 Task: Learn more about a sales navigator core.
Action: Mouse moved to (699, 94)
Screenshot: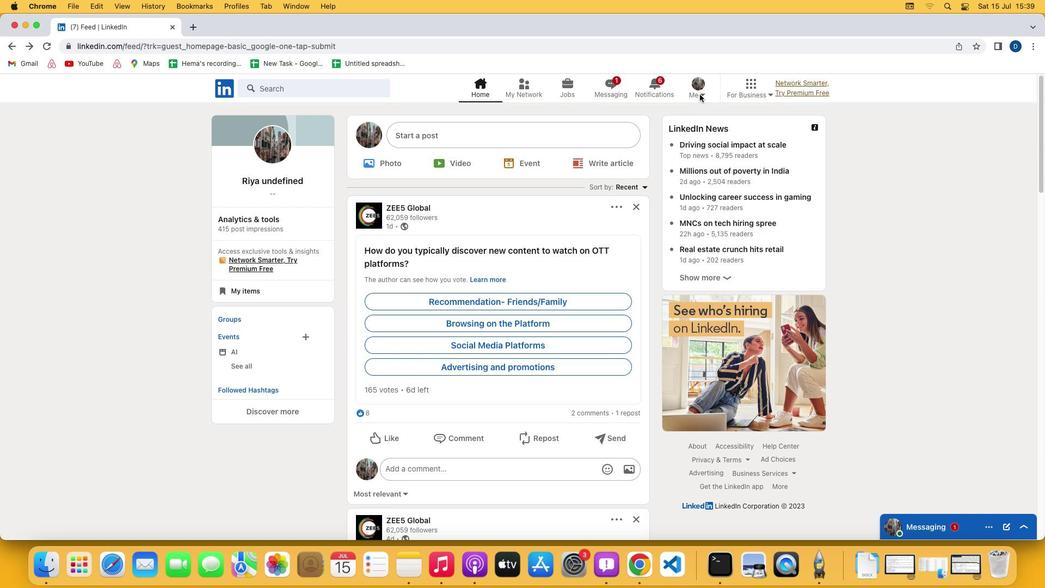 
Action: Mouse pressed left at (699, 94)
Screenshot: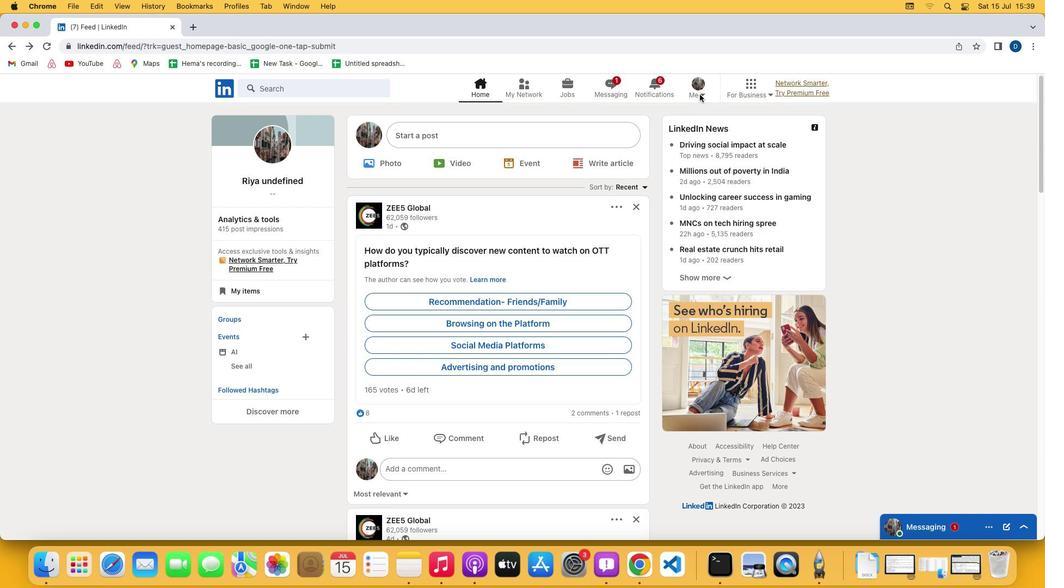 
Action: Mouse moved to (700, 94)
Screenshot: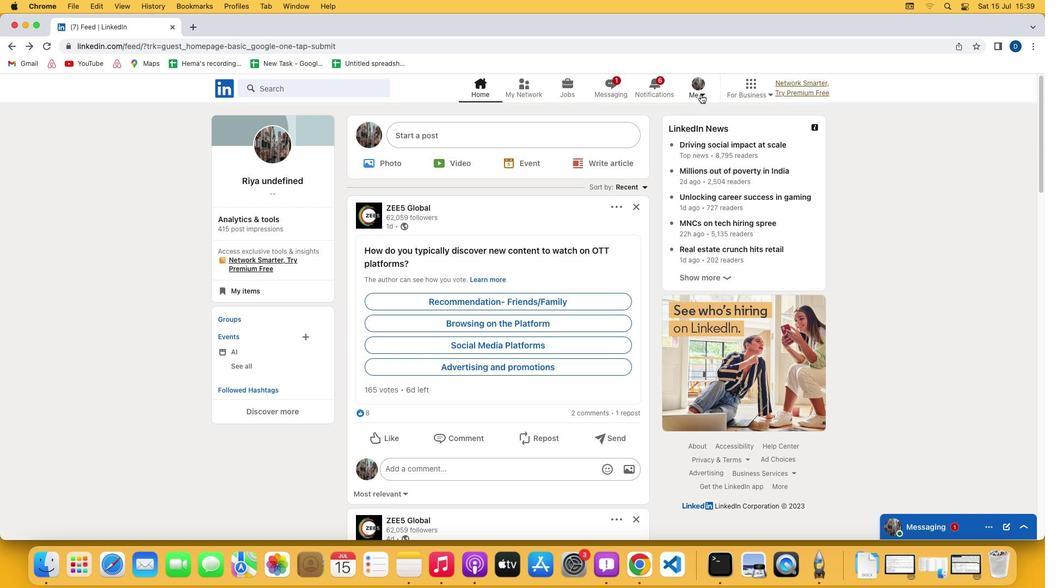 
Action: Mouse pressed left at (700, 94)
Screenshot: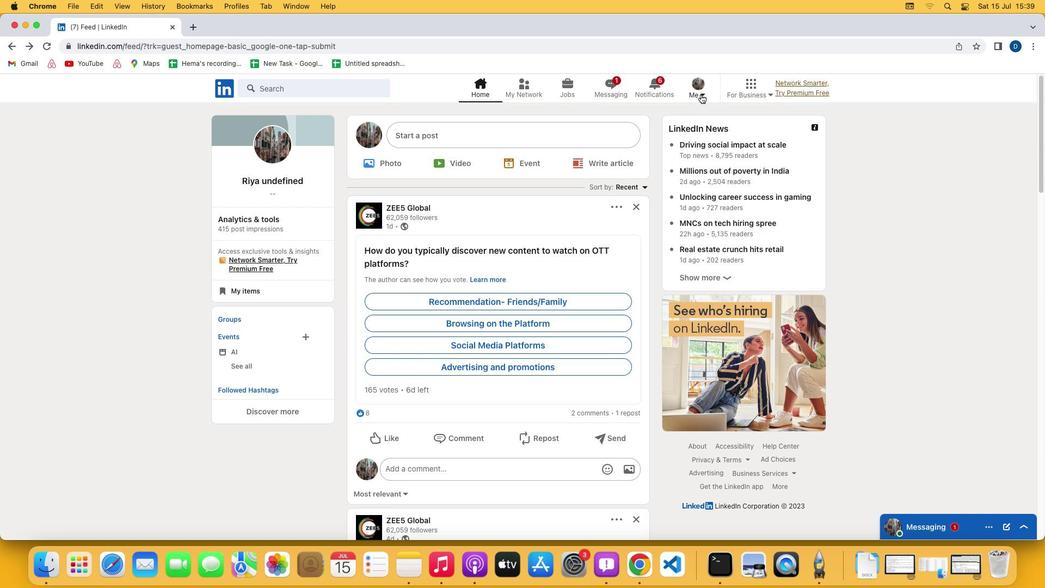 
Action: Mouse moved to (607, 209)
Screenshot: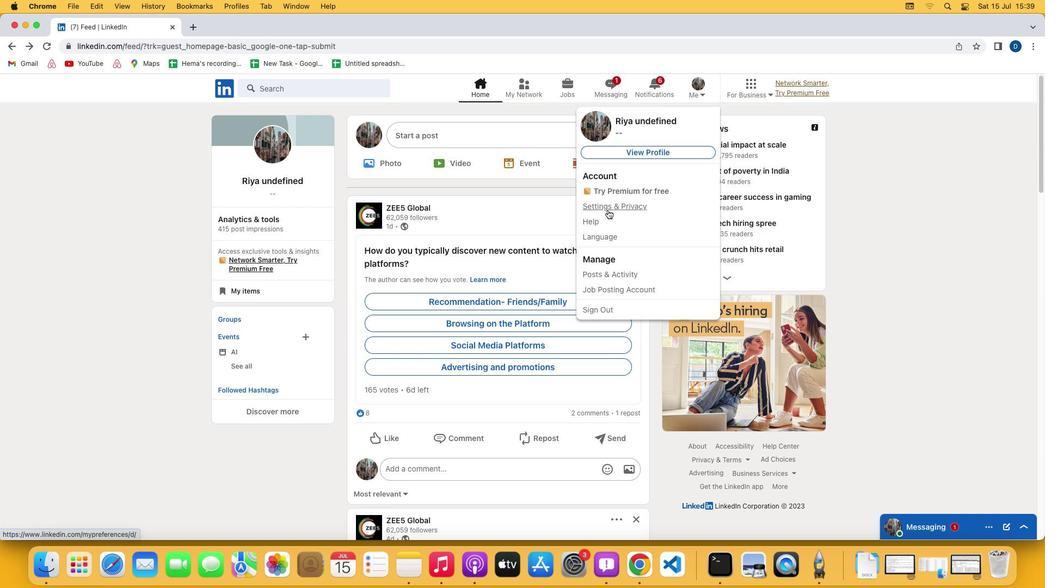 
Action: Mouse pressed left at (607, 209)
Screenshot: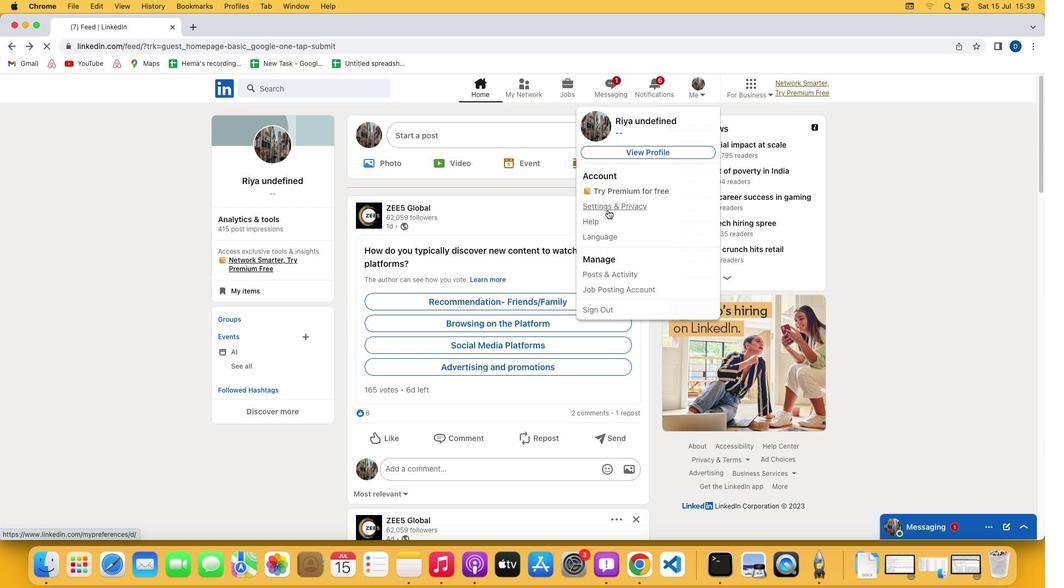 
Action: Mouse moved to (510, 351)
Screenshot: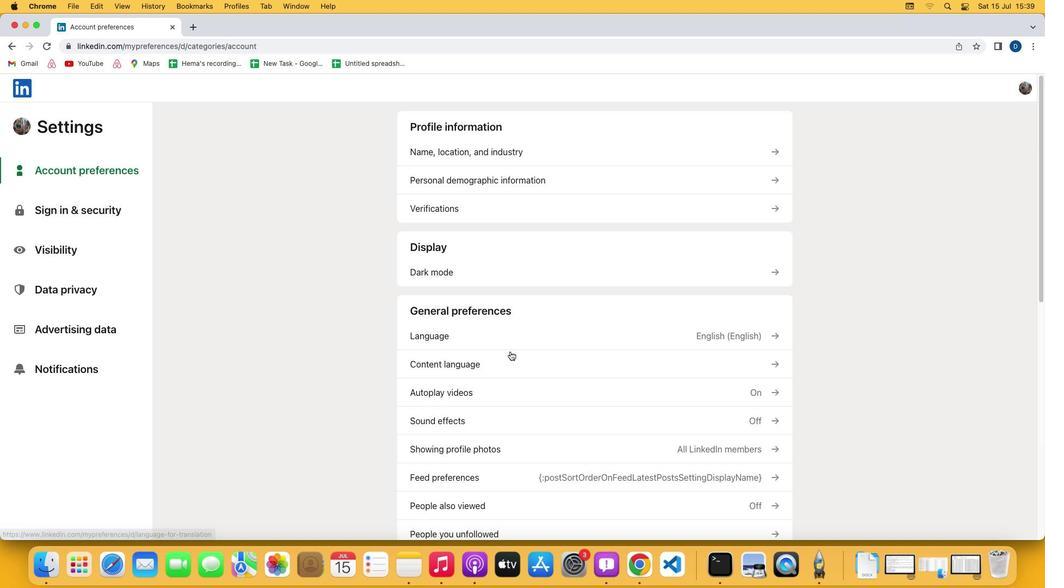 
Action: Mouse scrolled (510, 351) with delta (0, 0)
Screenshot: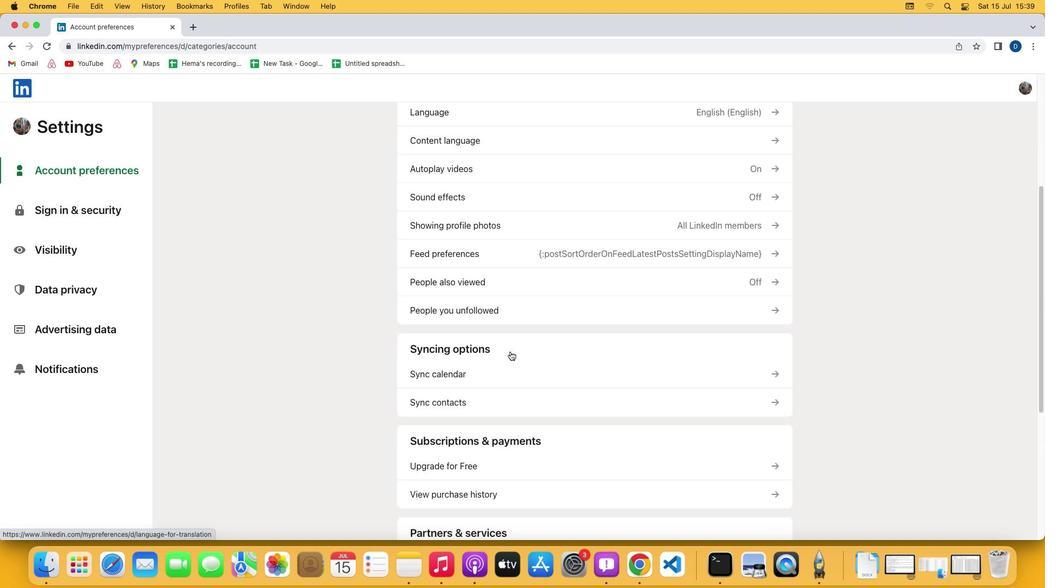 
Action: Mouse scrolled (510, 351) with delta (0, 0)
Screenshot: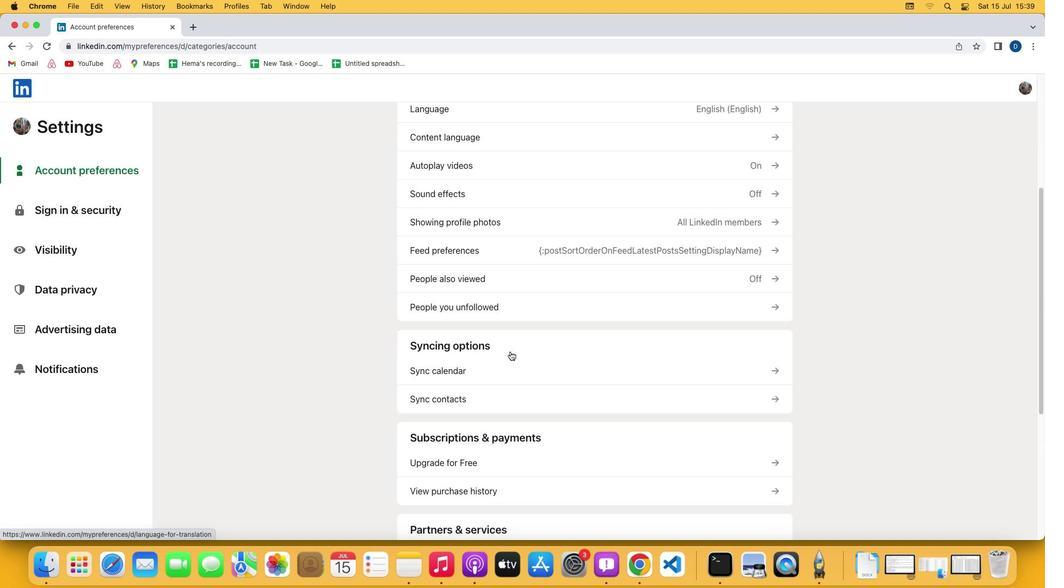 
Action: Mouse scrolled (510, 351) with delta (0, -1)
Screenshot: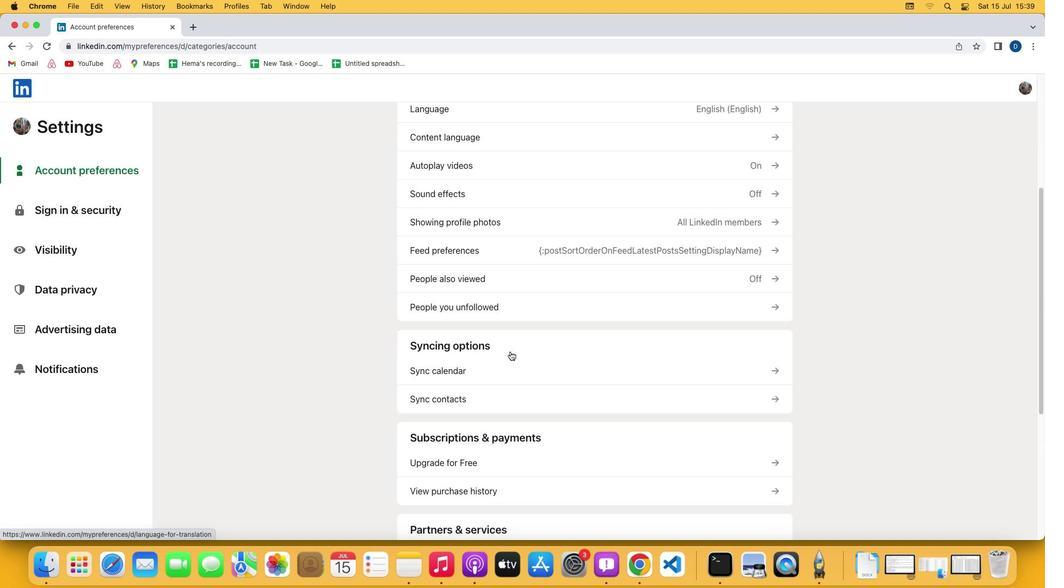 
Action: Mouse scrolled (510, 351) with delta (0, -2)
Screenshot: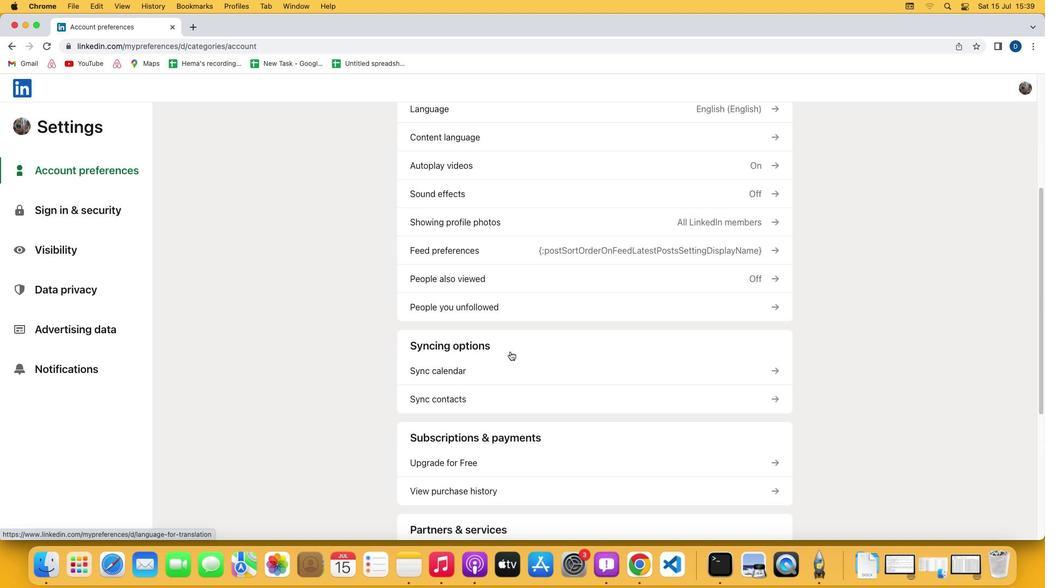 
Action: Mouse scrolled (510, 351) with delta (0, 0)
Screenshot: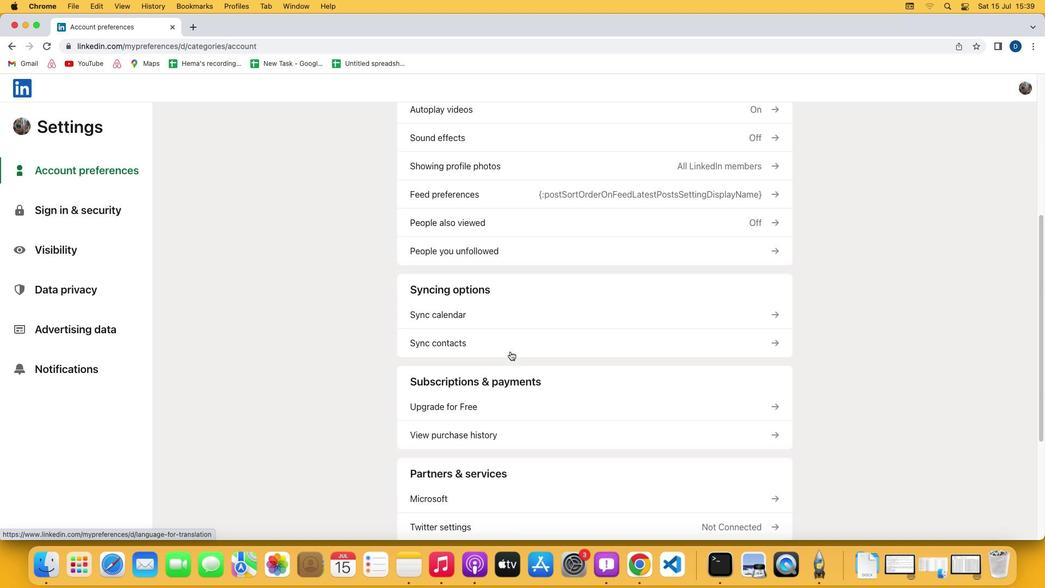 
Action: Mouse scrolled (510, 351) with delta (0, 0)
Screenshot: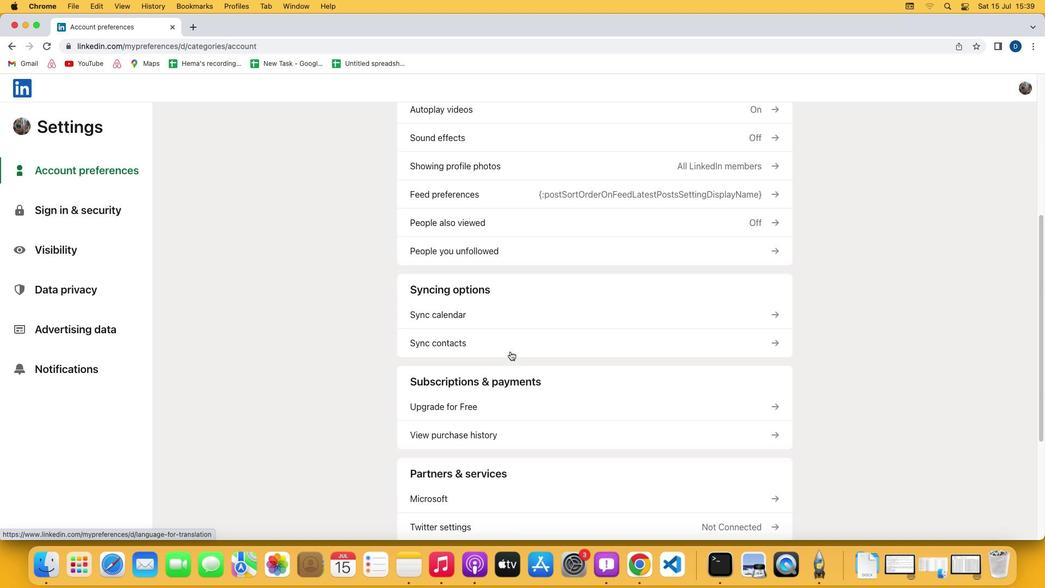 
Action: Mouse scrolled (510, 351) with delta (0, -1)
Screenshot: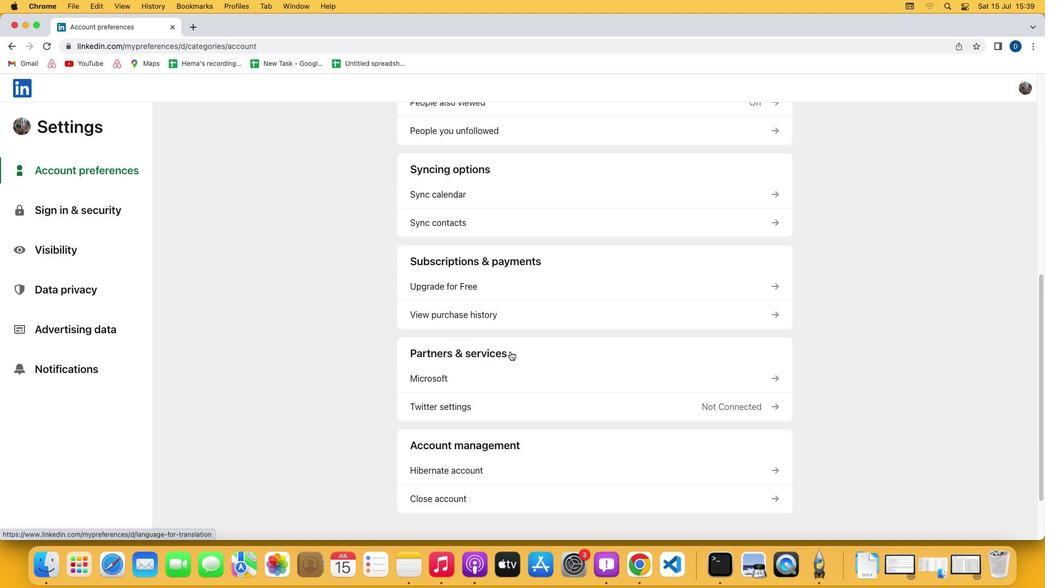 
Action: Mouse scrolled (510, 351) with delta (0, -2)
Screenshot: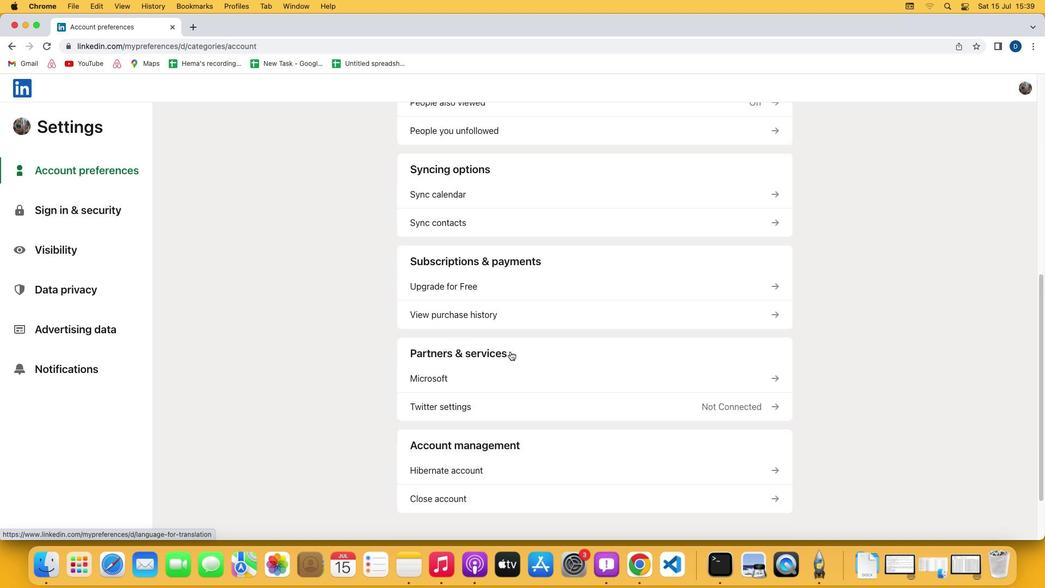 
Action: Mouse moved to (481, 285)
Screenshot: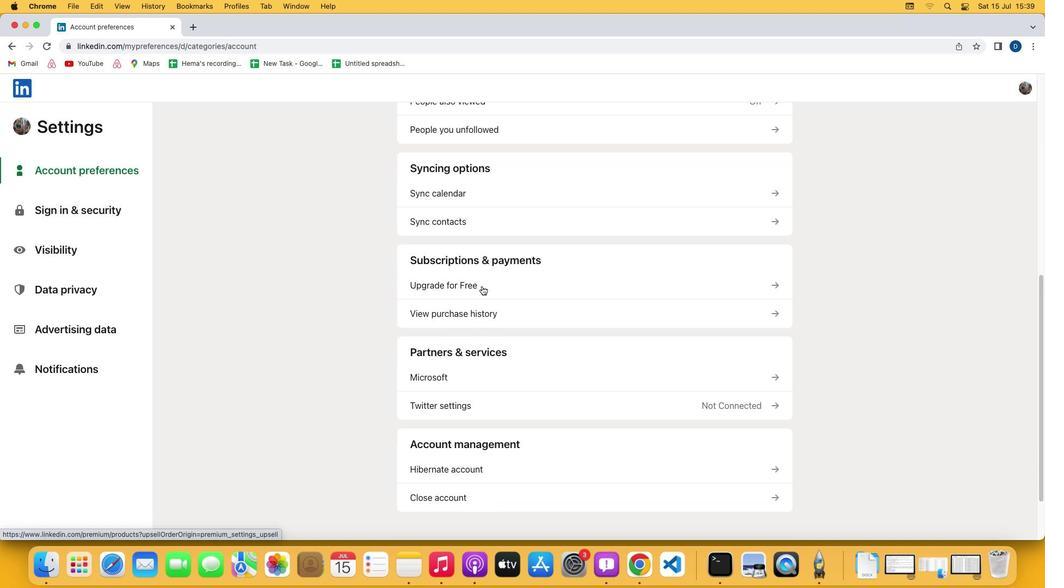 
Action: Mouse pressed left at (481, 285)
Screenshot: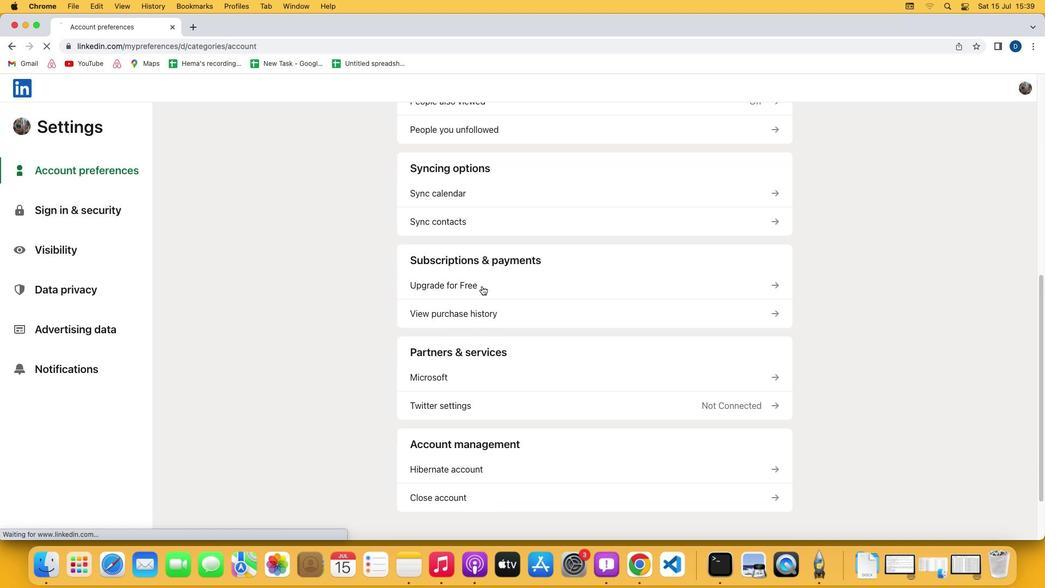 
Action: Mouse moved to (426, 295)
Screenshot: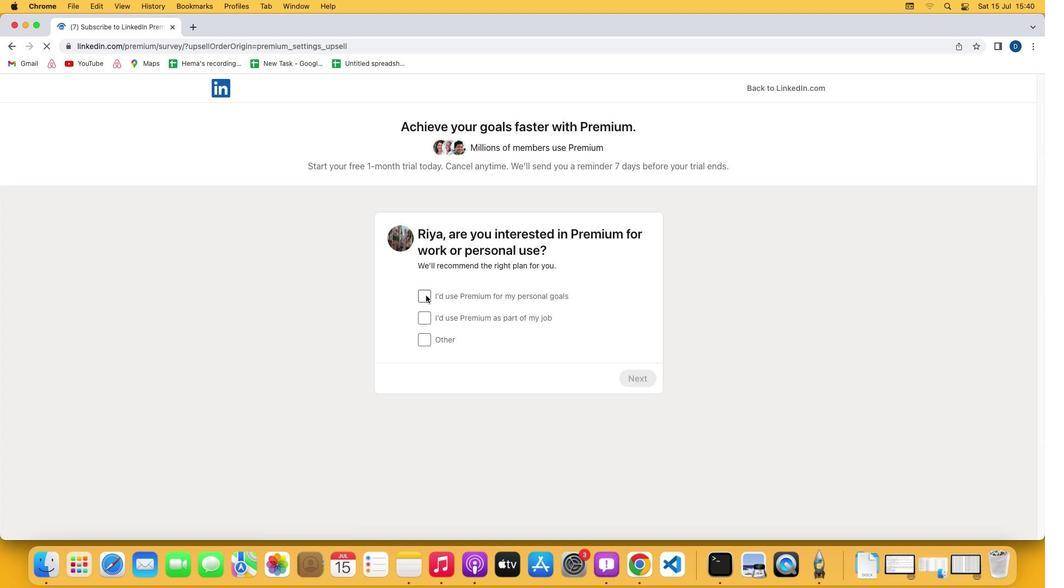 
Action: Mouse pressed left at (426, 295)
Screenshot: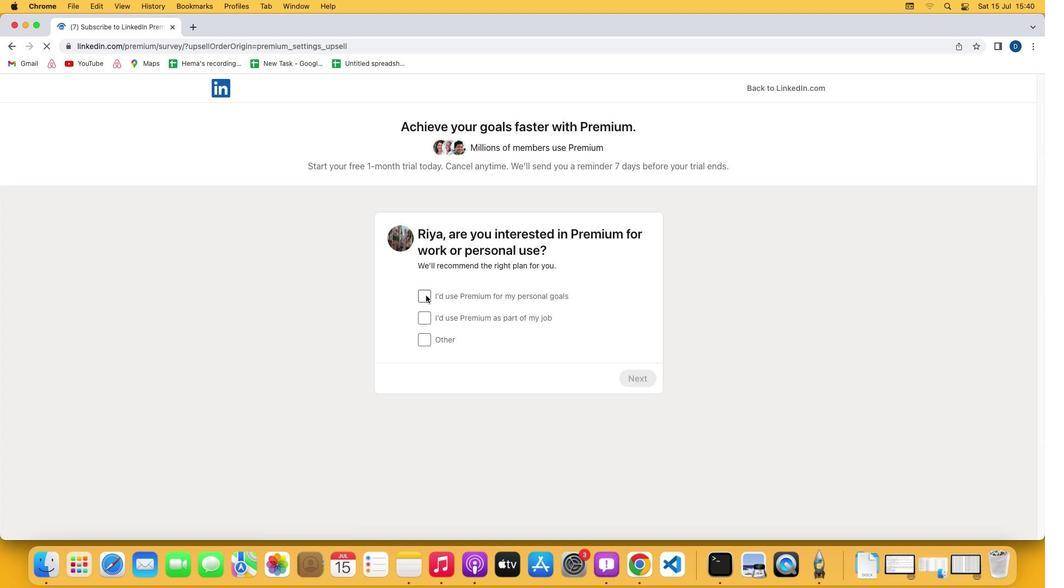 
Action: Mouse moved to (643, 384)
Screenshot: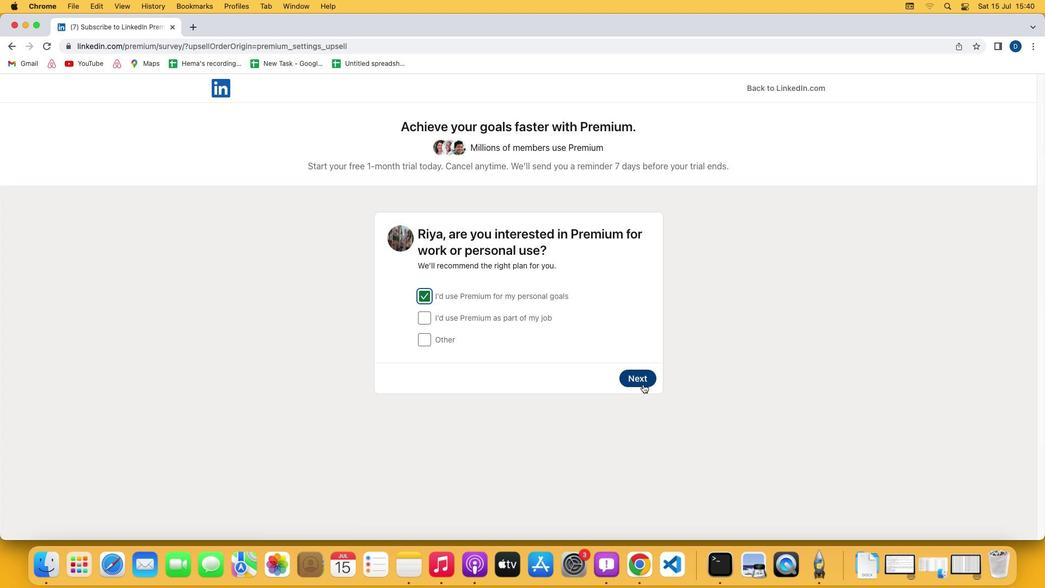 
Action: Mouse pressed left at (643, 384)
Screenshot: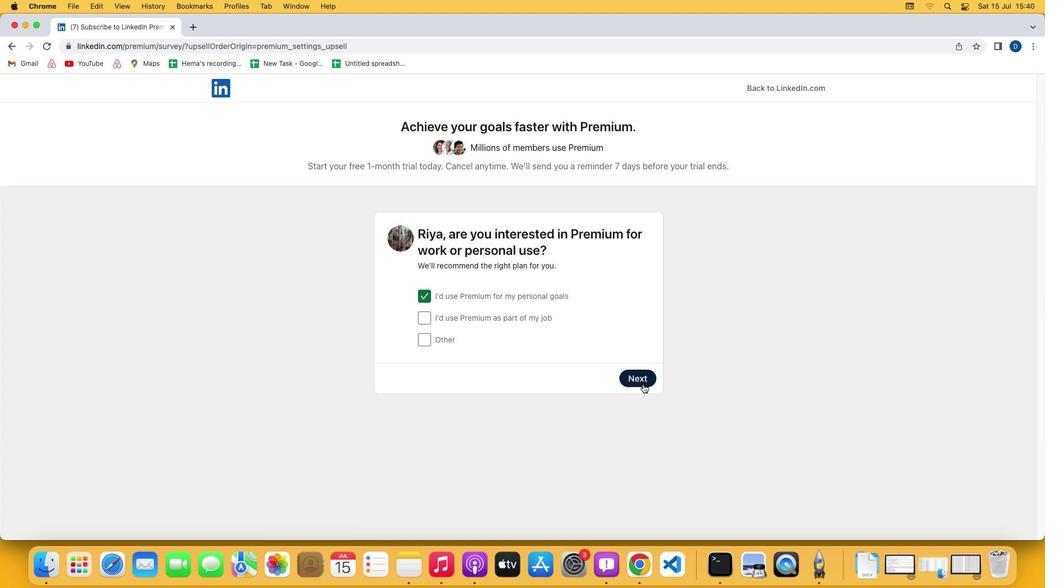 
Action: Mouse moved to (632, 438)
Screenshot: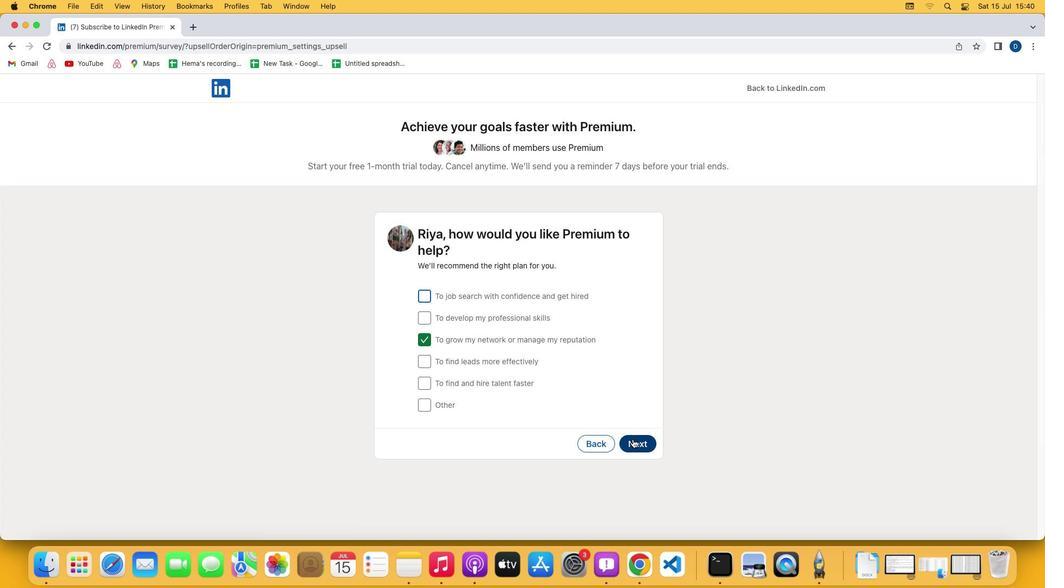 
Action: Mouse pressed left at (632, 438)
Screenshot: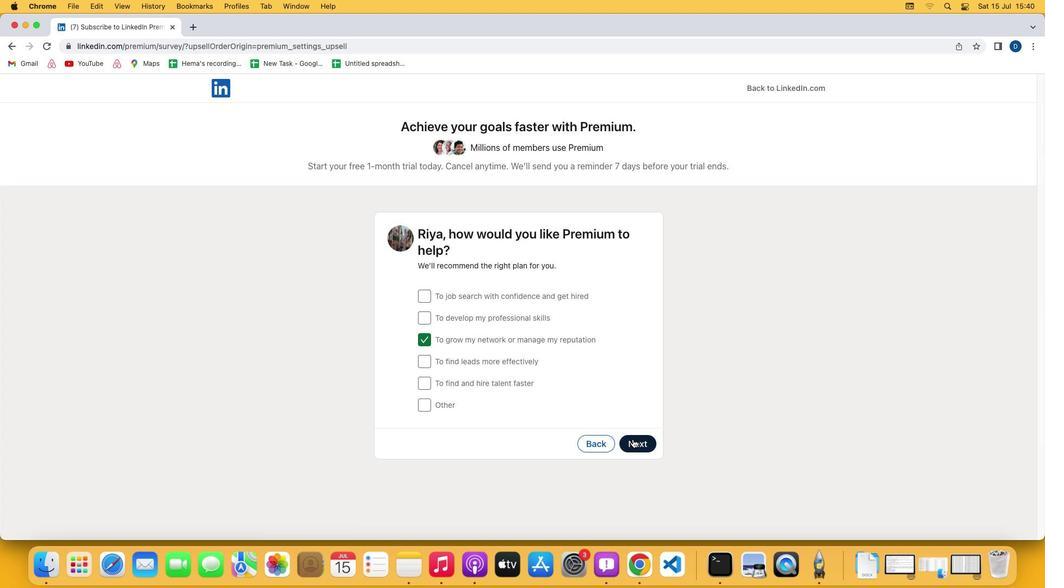 
Action: Mouse moved to (424, 360)
Screenshot: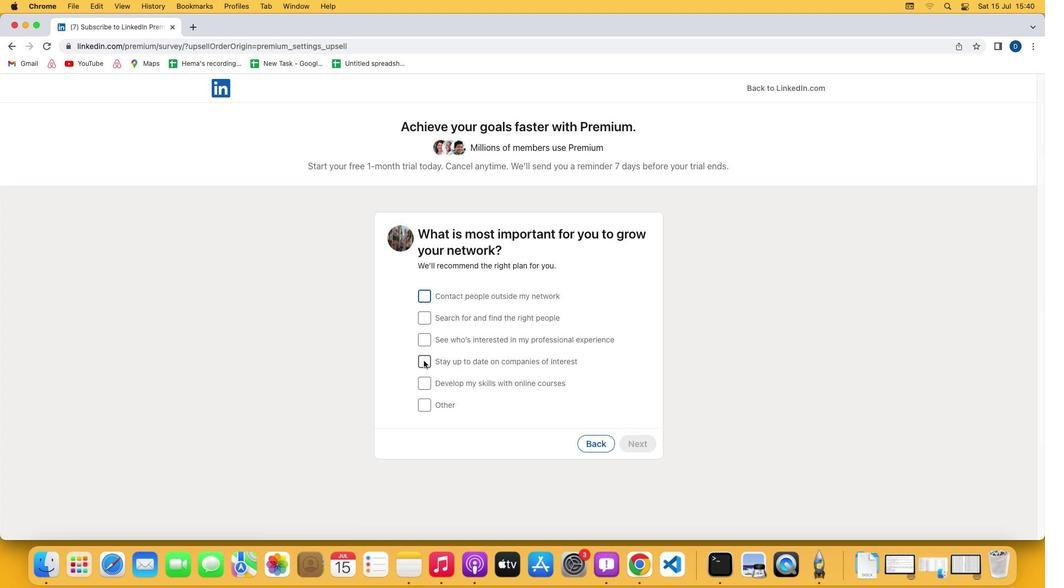 
Action: Mouse pressed left at (424, 360)
Screenshot: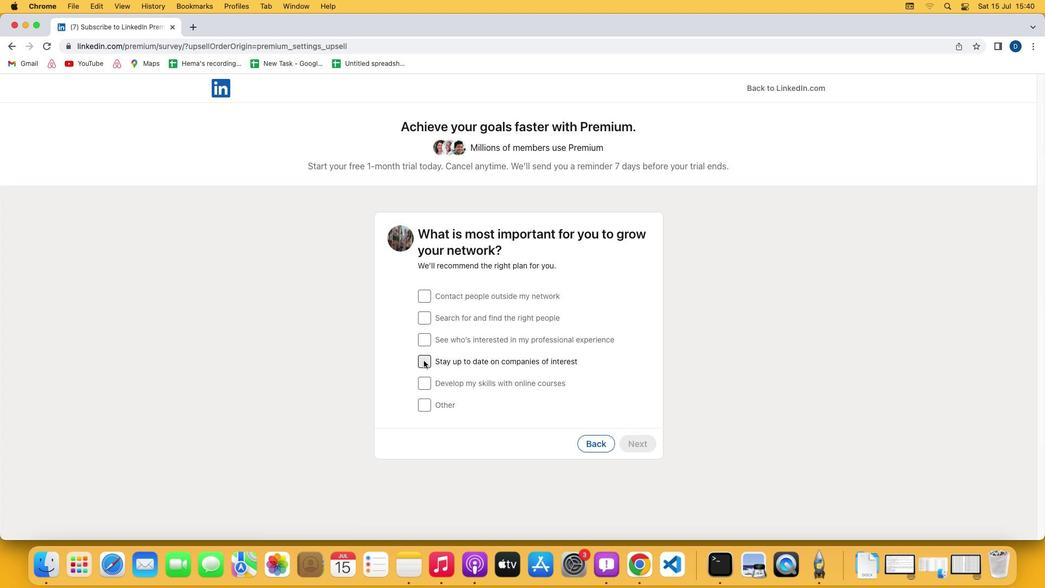 
Action: Mouse moved to (639, 445)
Screenshot: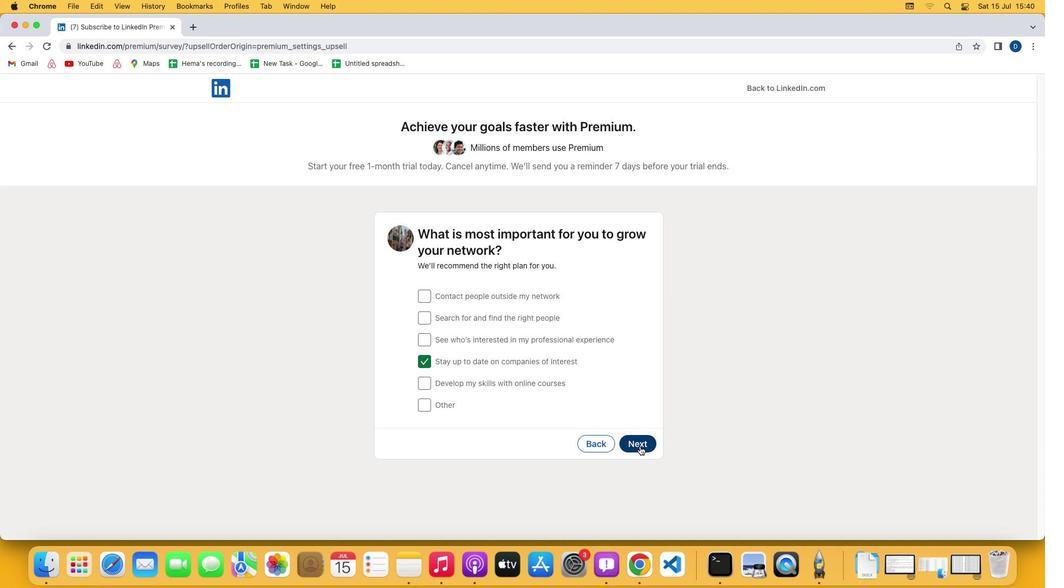 
Action: Mouse pressed left at (639, 445)
Screenshot: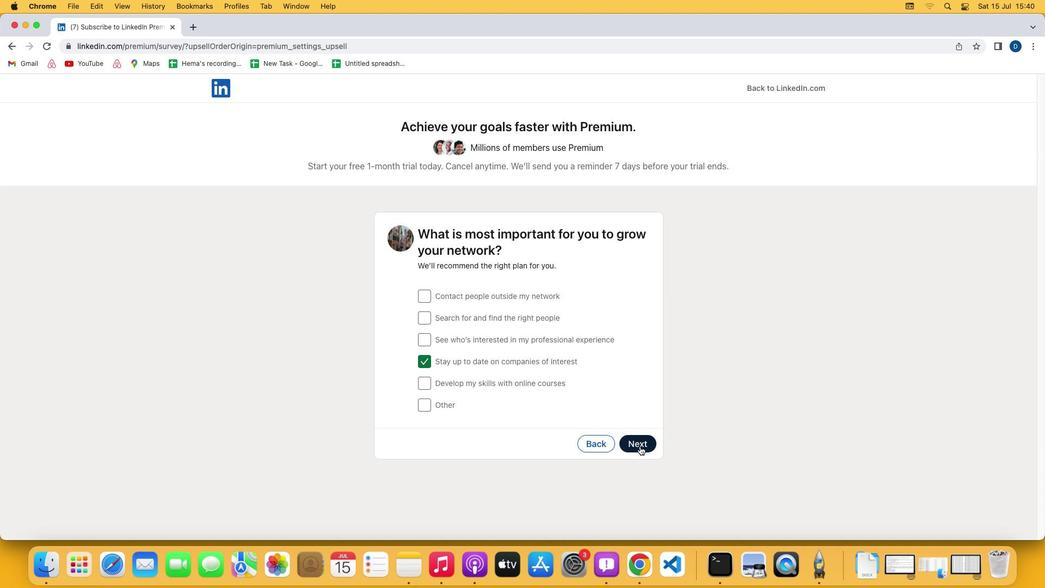 
Action: Mouse moved to (280, 534)
Screenshot: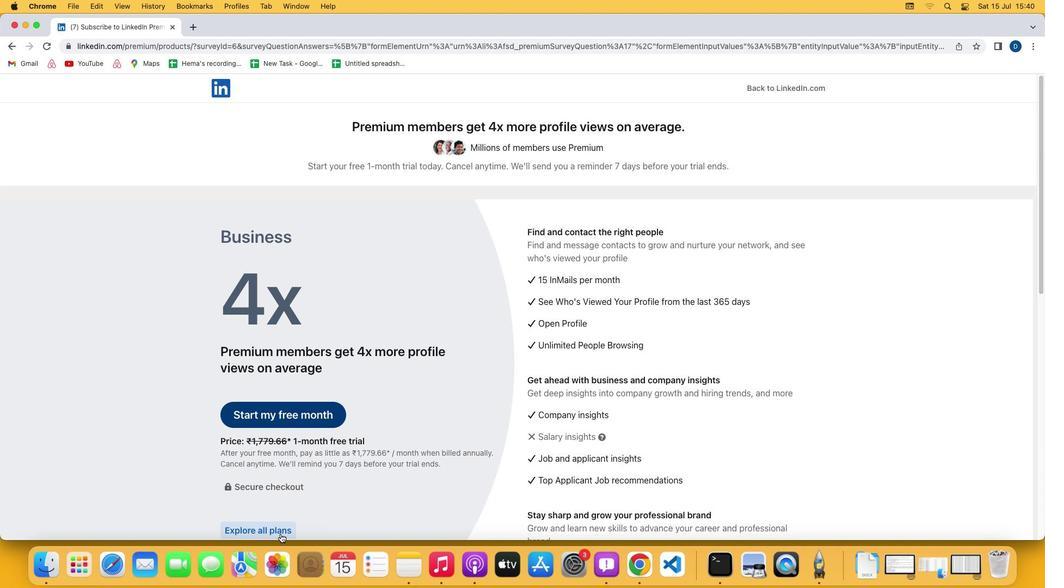 
Action: Mouse pressed left at (280, 534)
Screenshot: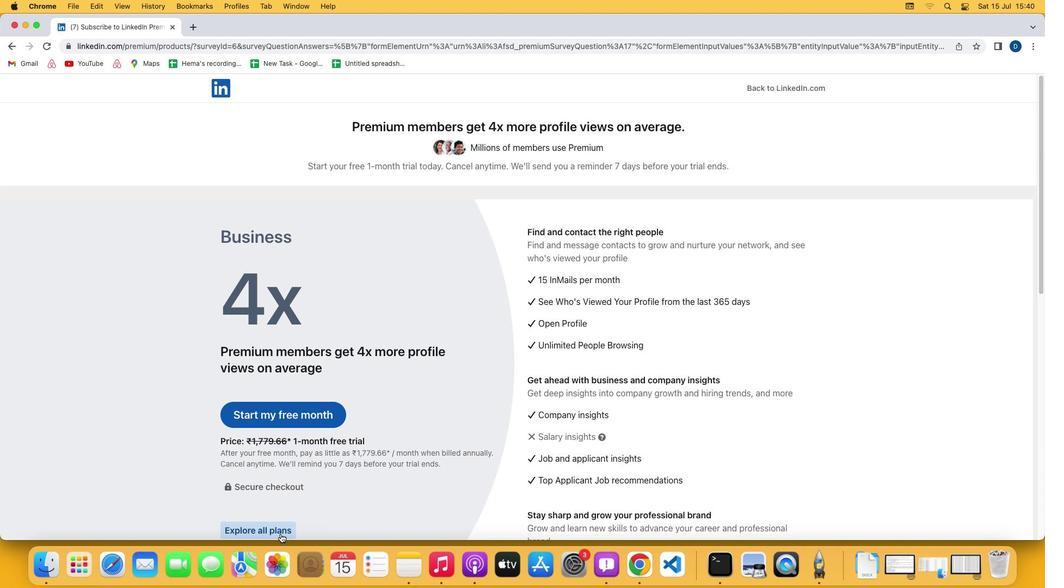 
Action: Mouse moved to (603, 449)
Screenshot: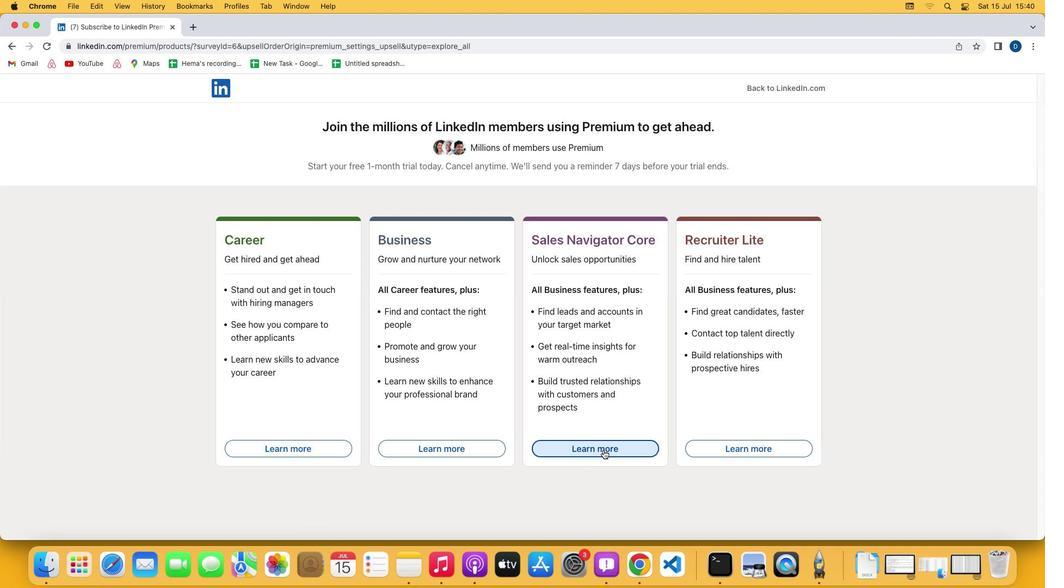 
Action: Mouse pressed left at (603, 449)
Screenshot: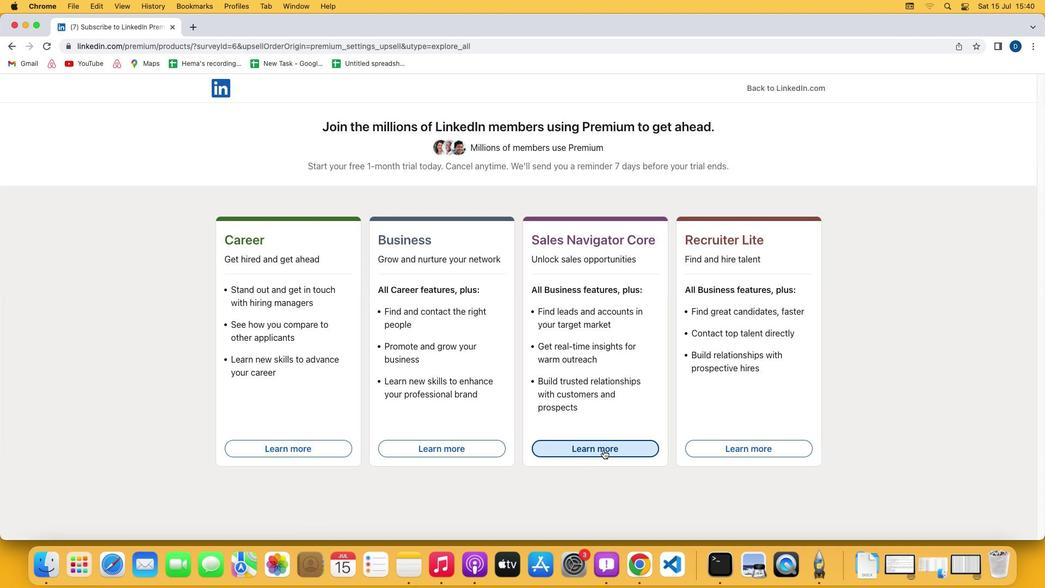 
